 Task: Disable suggestions.
Action: Mouse moved to (1006, 50)
Screenshot: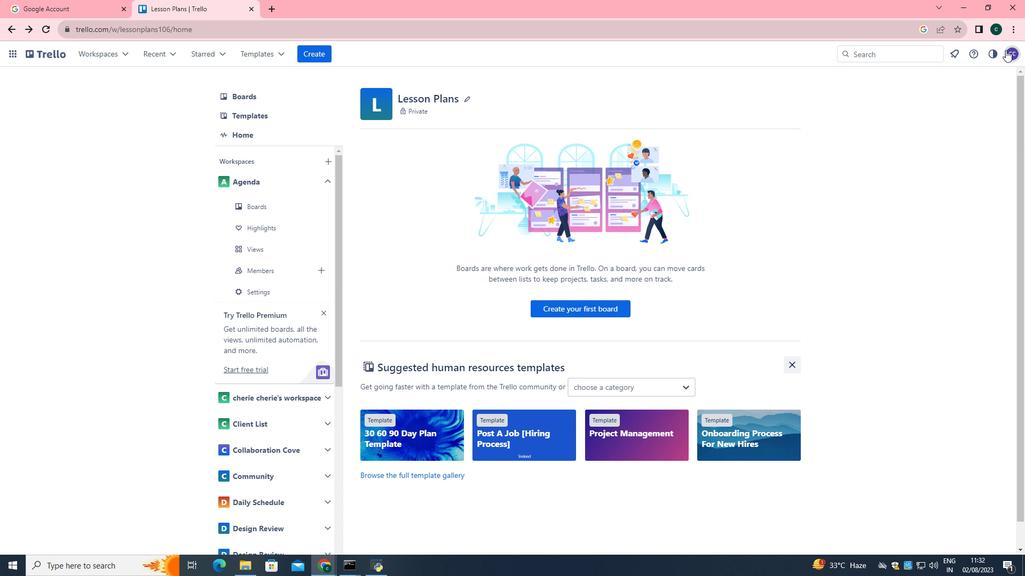 
Action: Mouse pressed left at (1006, 50)
Screenshot: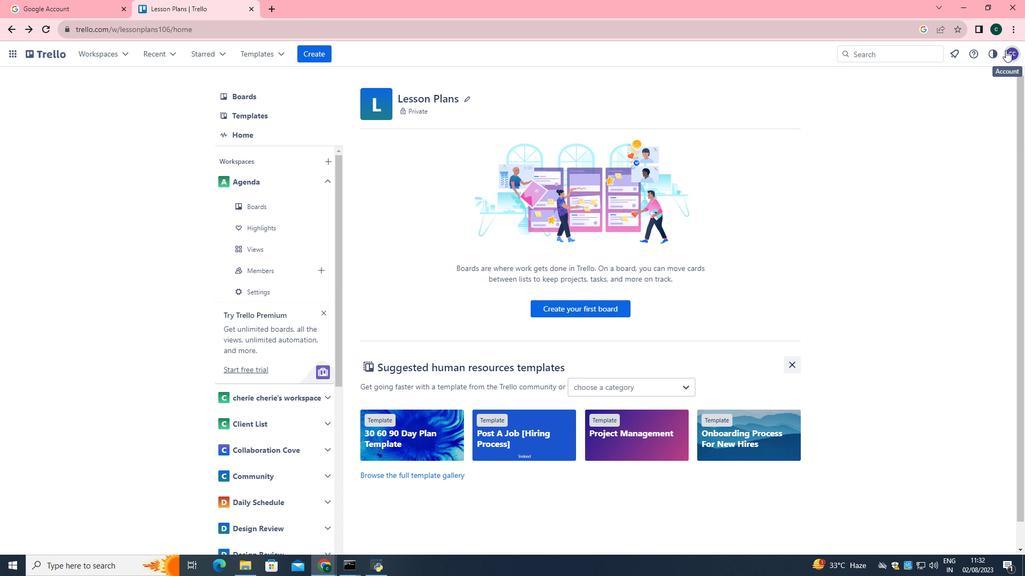 
Action: Mouse moved to (929, 257)
Screenshot: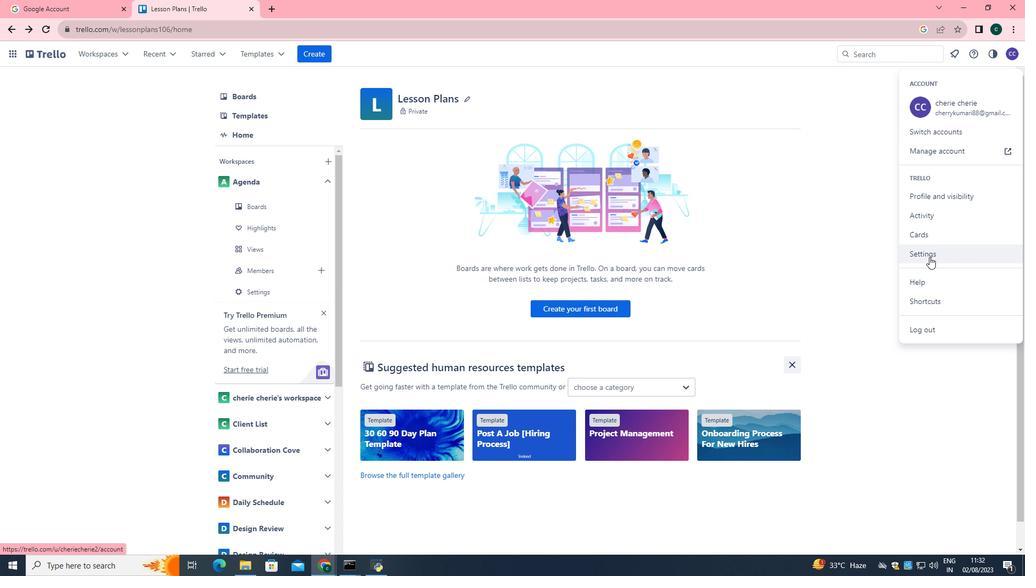 
Action: Mouse pressed left at (929, 257)
Screenshot: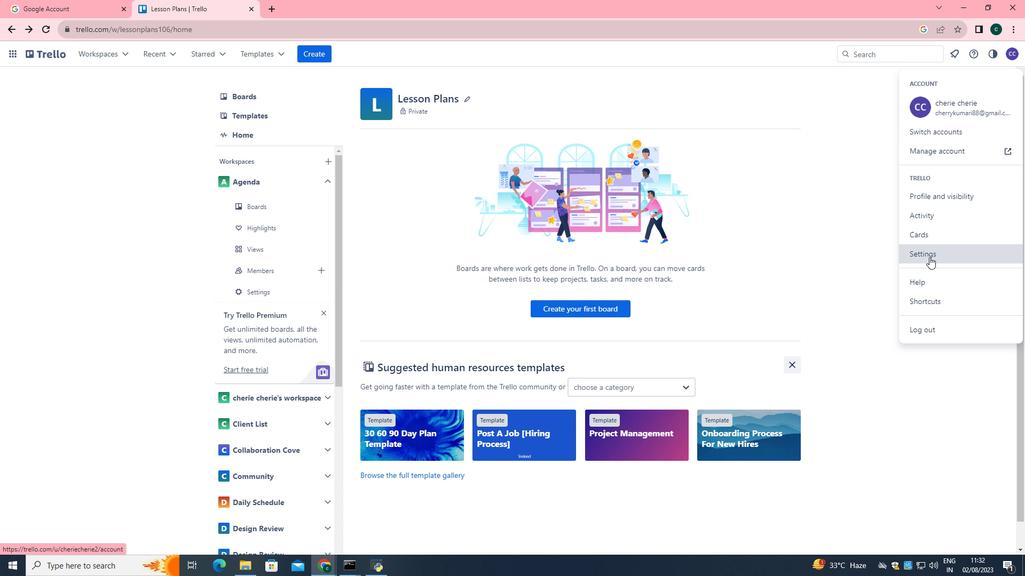 
Action: Mouse moved to (89, 366)
Screenshot: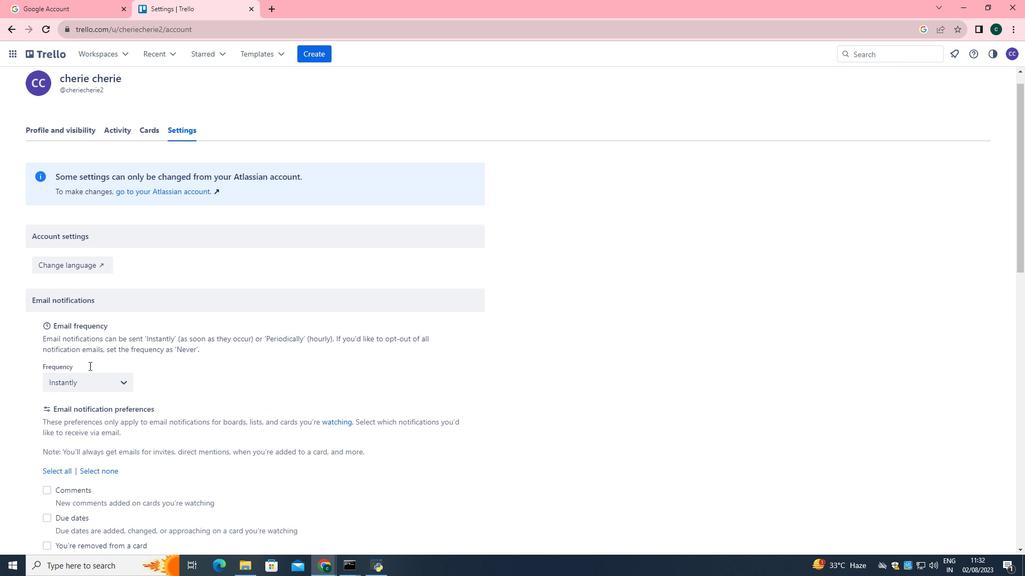 
Action: Mouse scrolled (89, 365) with delta (0, 0)
Screenshot: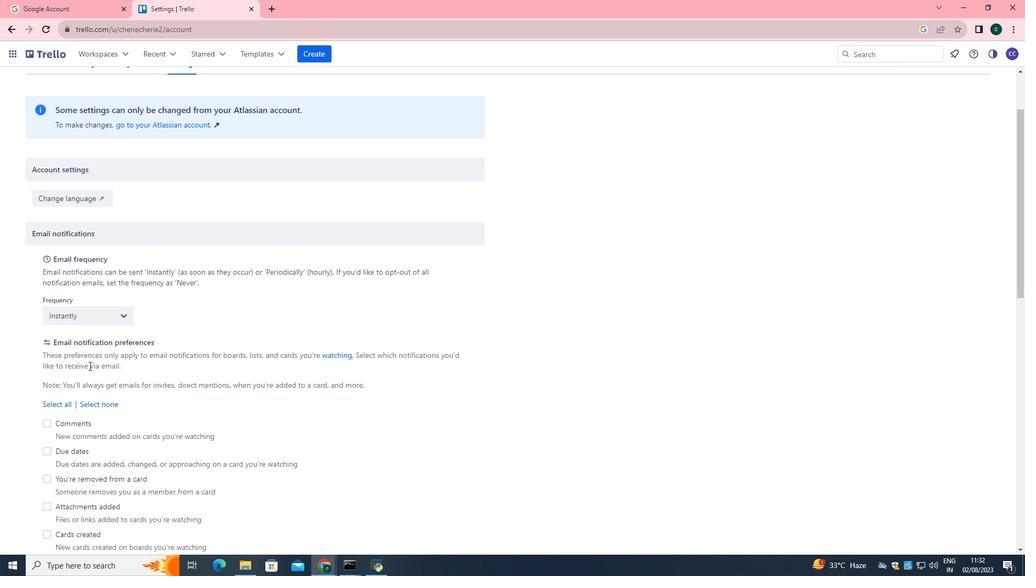 
Action: Mouse scrolled (89, 365) with delta (0, 0)
Screenshot: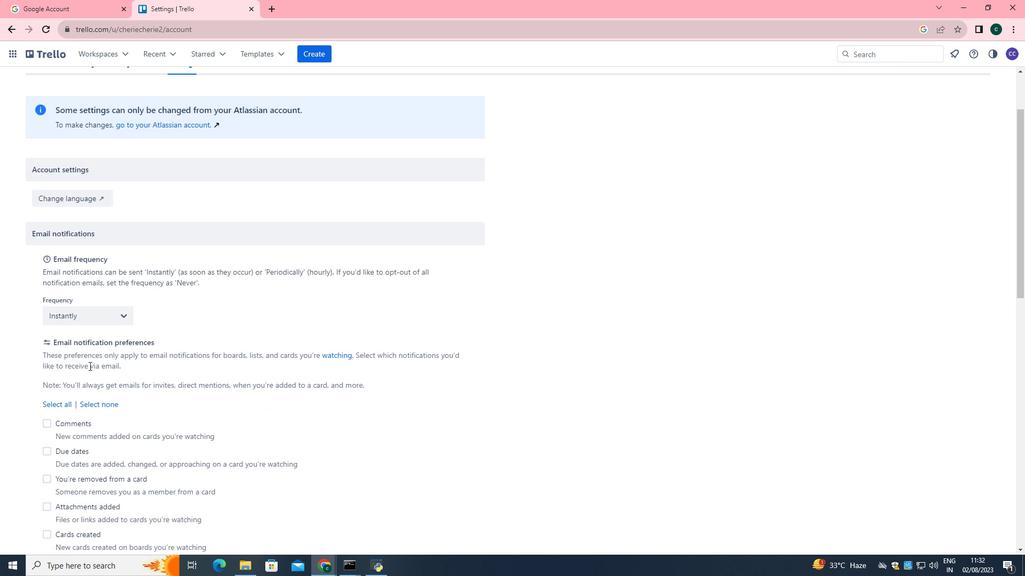 
Action: Mouse scrolled (89, 365) with delta (0, 0)
Screenshot: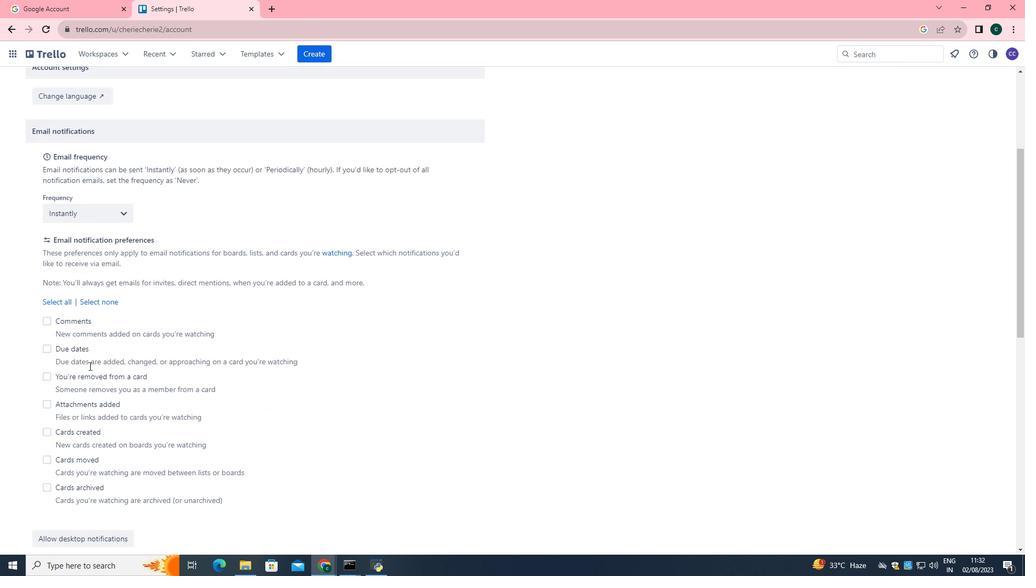 
Action: Mouse scrolled (89, 365) with delta (0, 0)
Screenshot: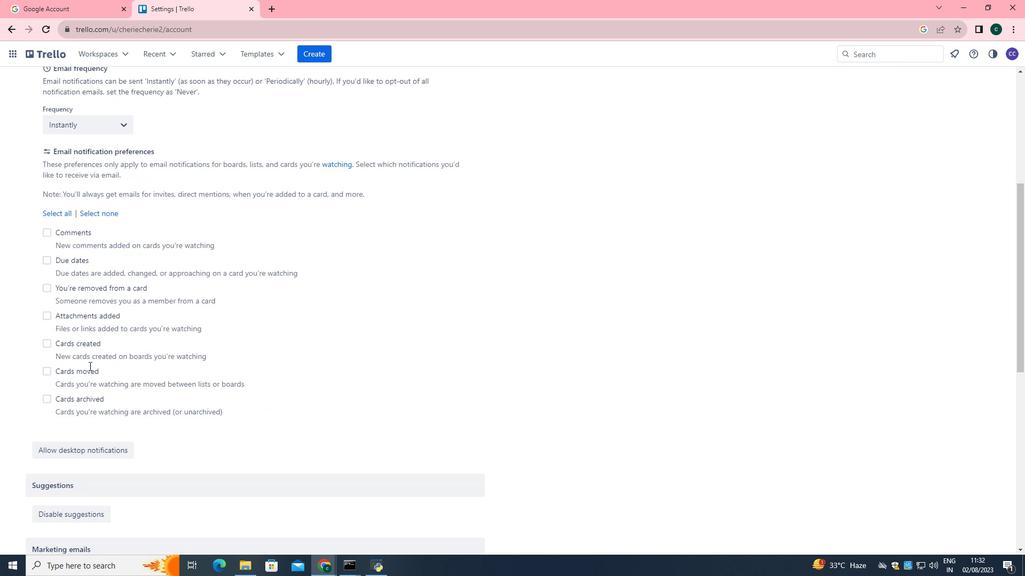 
Action: Mouse scrolled (89, 365) with delta (0, 0)
Screenshot: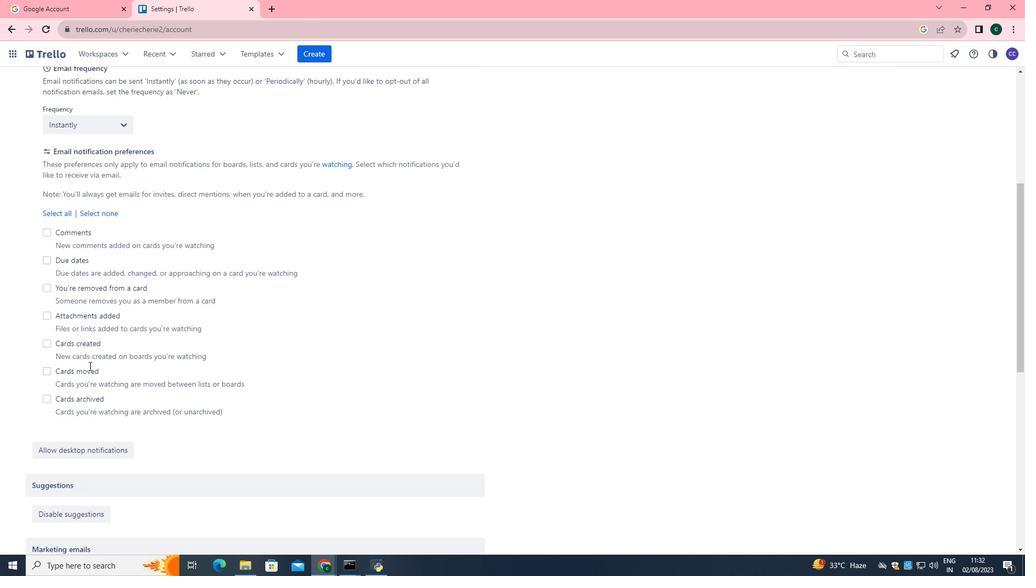 
Action: Mouse scrolled (89, 365) with delta (0, 0)
Screenshot: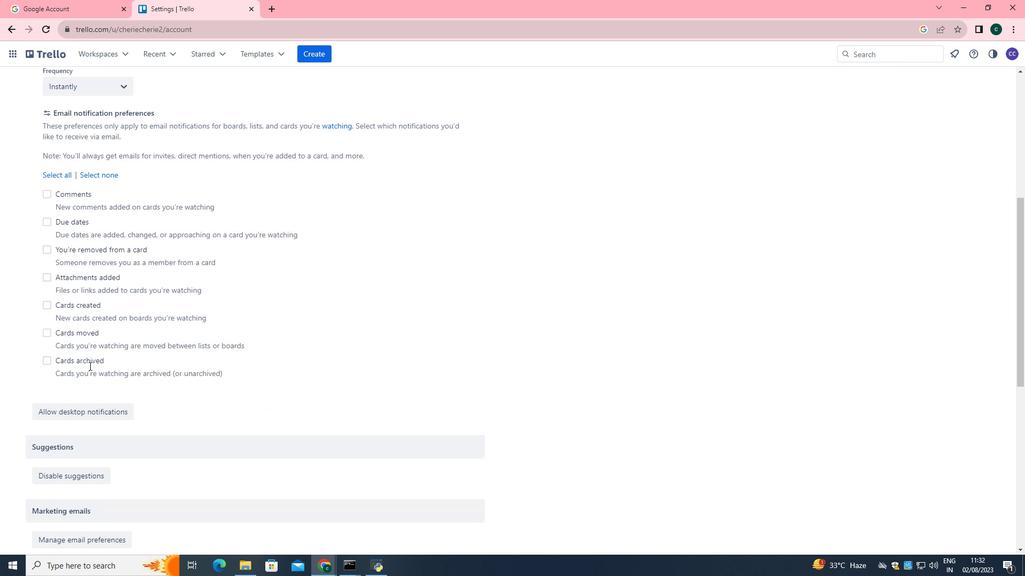 
Action: Mouse scrolled (89, 365) with delta (0, 0)
Screenshot: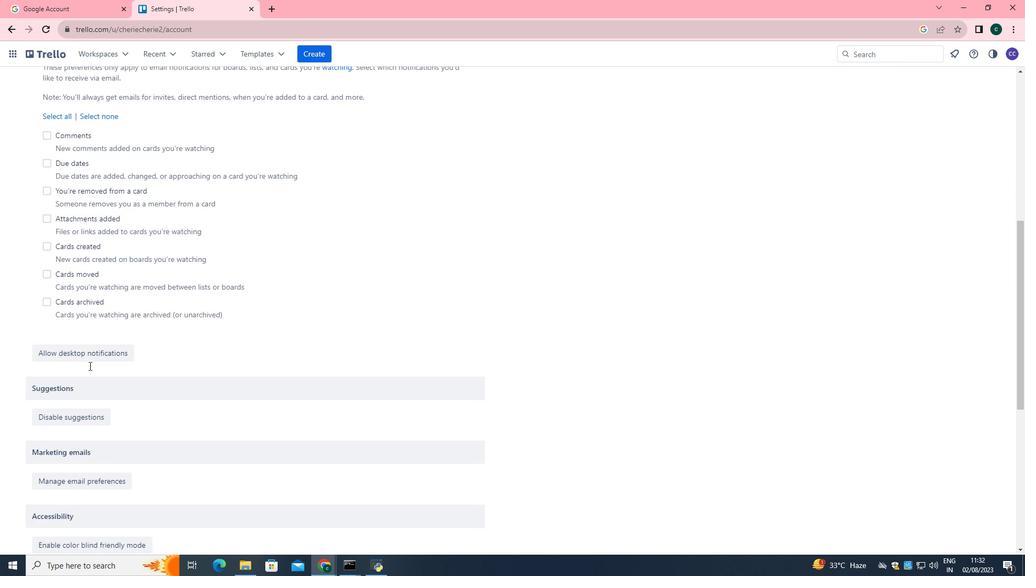 
Action: Mouse scrolled (89, 365) with delta (0, 0)
Screenshot: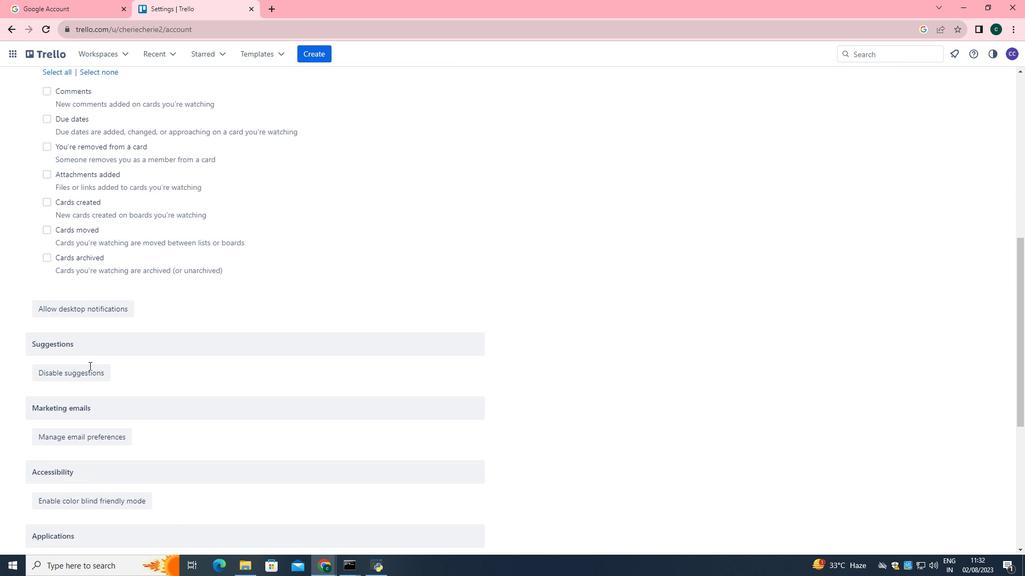 
Action: Mouse moved to (83, 369)
Screenshot: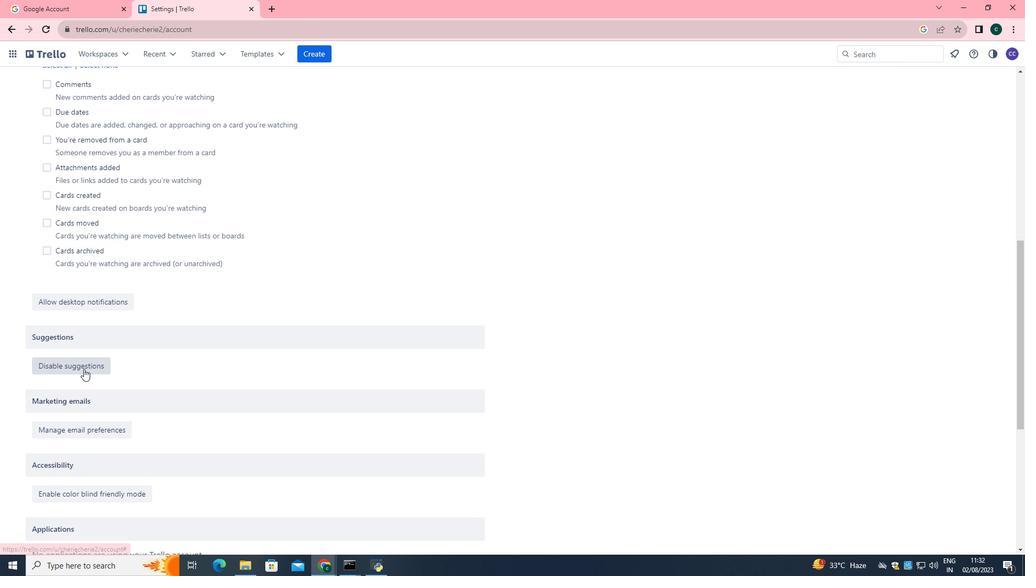
Action: Mouse pressed left at (83, 369)
Screenshot: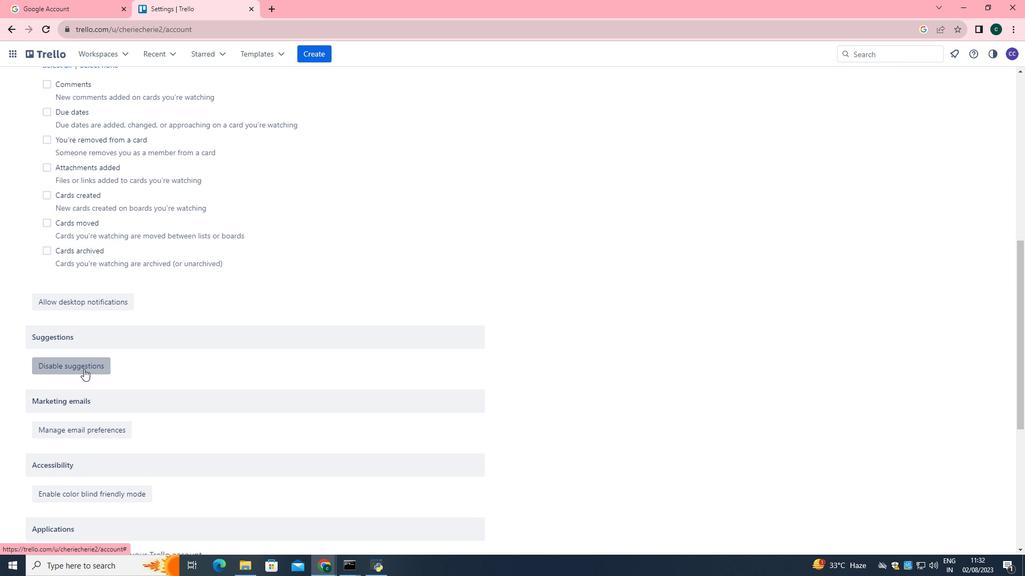 
